 Task: Get the information about the last Metromover Outer Loop train leaving Omni to Brickell.
Action: Mouse moved to (199, 61)
Screenshot: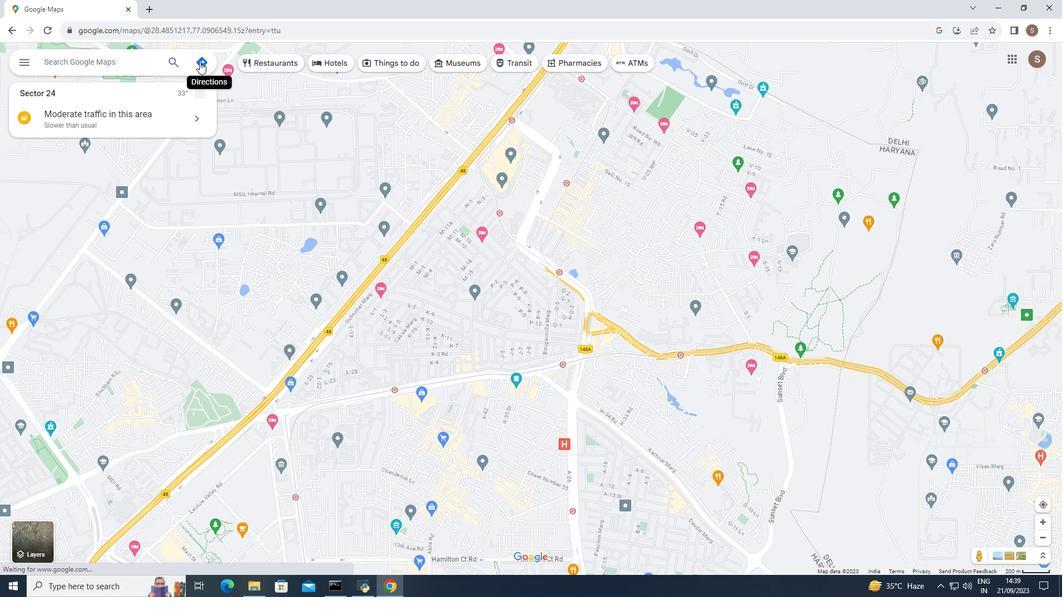 
Action: Mouse pressed left at (199, 61)
Screenshot: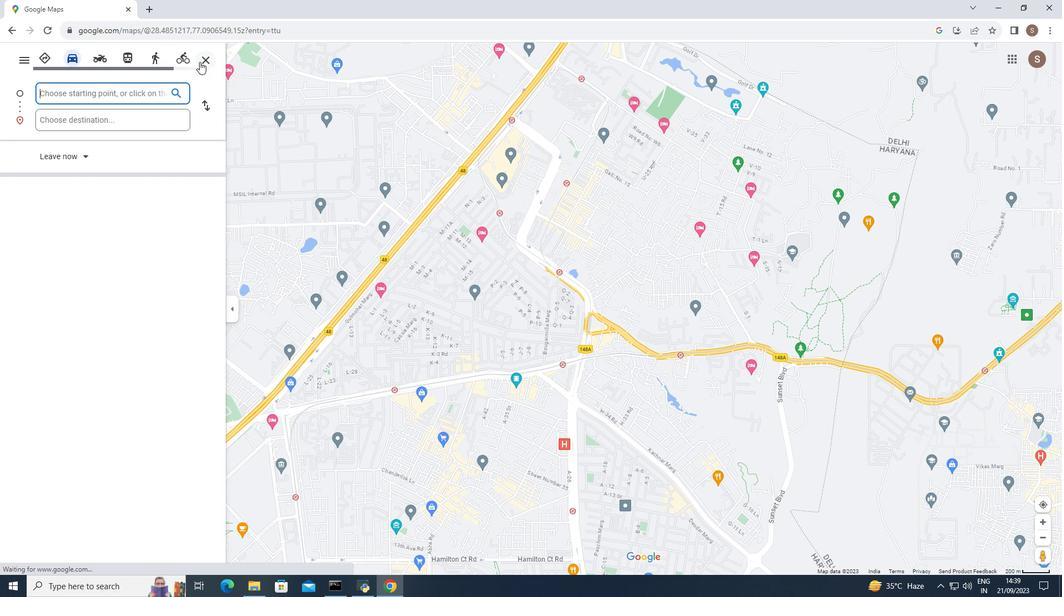 
Action: Mouse moved to (97, 90)
Screenshot: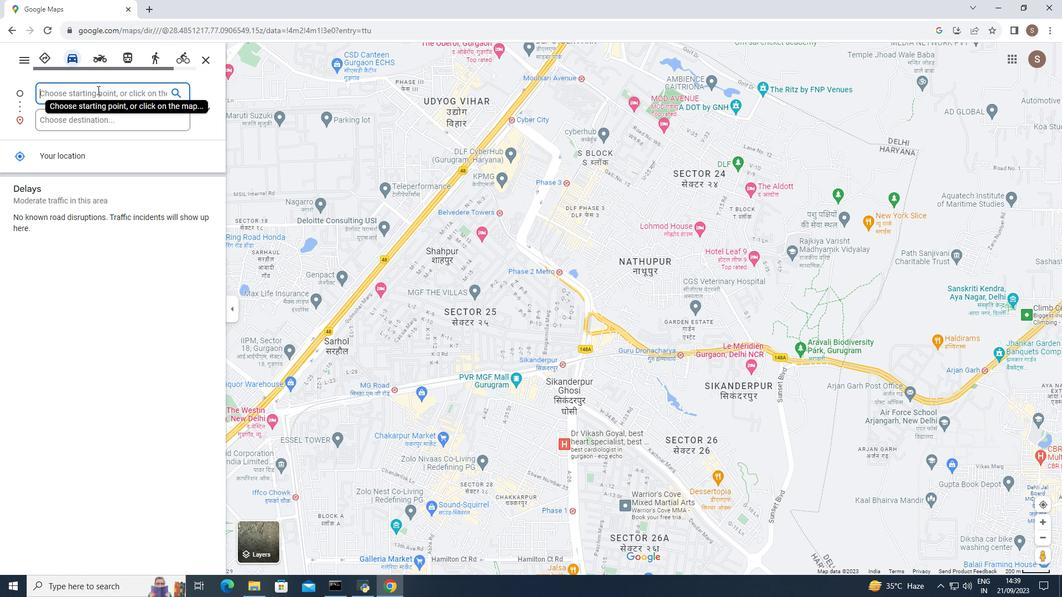 
Action: Mouse pressed left at (97, 90)
Screenshot: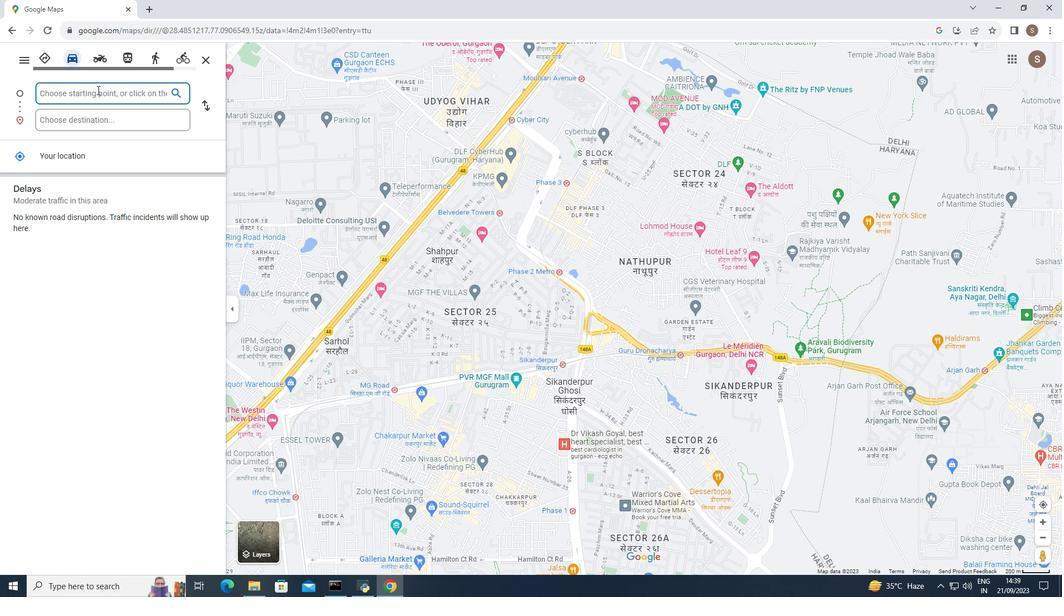 
Action: Key pressed <Key.caps_lock>OMNI<Key.tab>
Screenshot: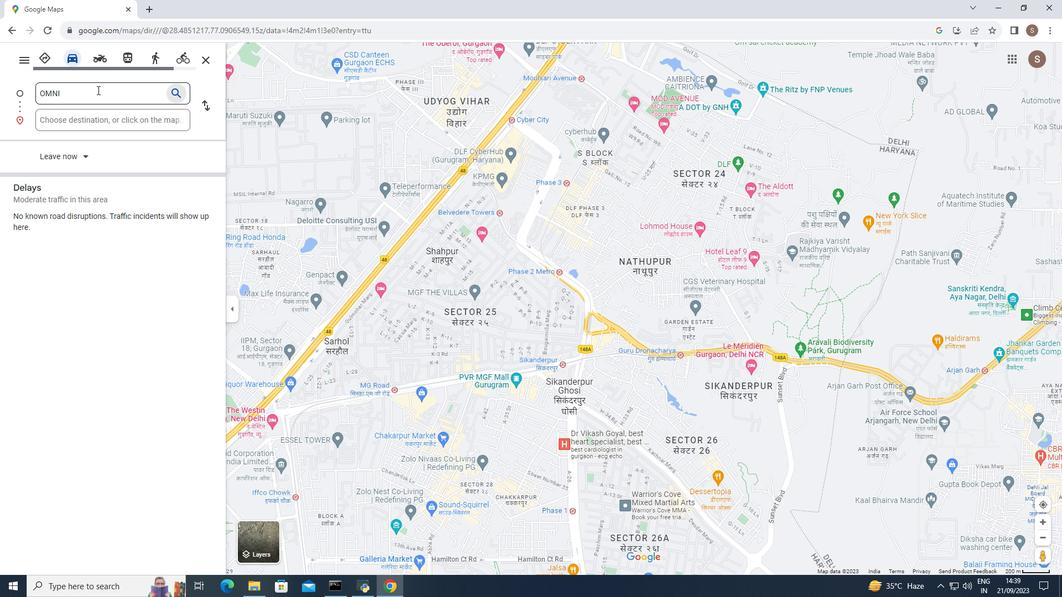 
Action: Mouse moved to (96, 125)
Screenshot: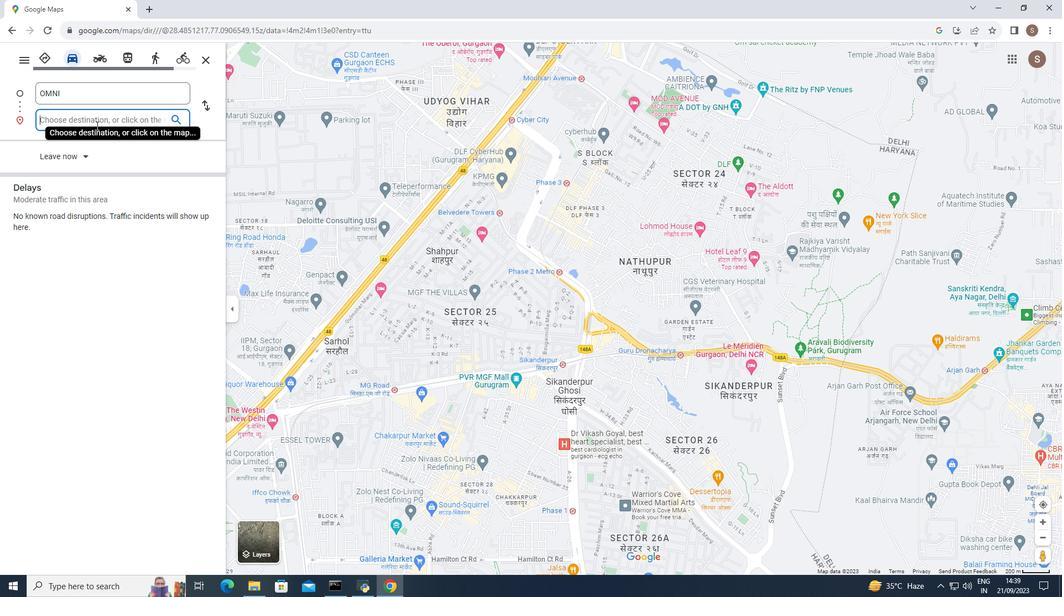 
Action: Mouse pressed left at (96, 125)
Screenshot: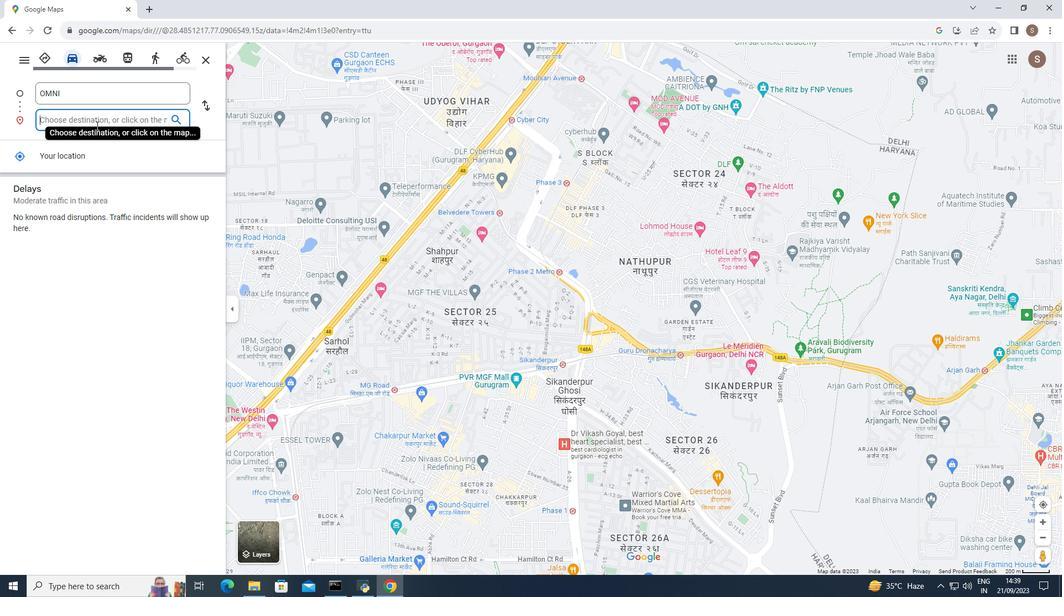 
Action: Key pressed BRICKELL<Key.enter>
Screenshot: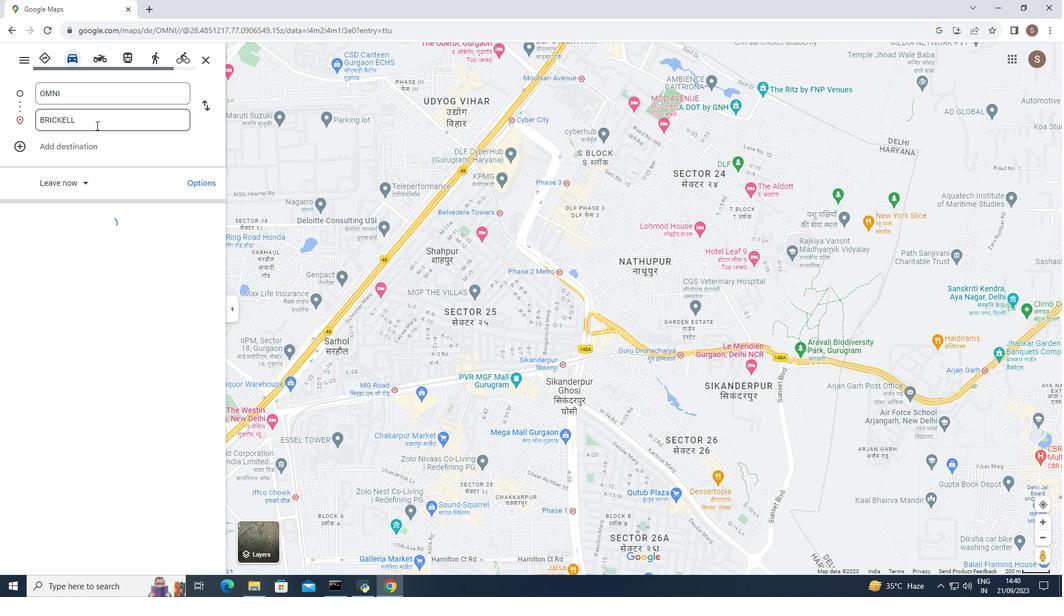 
Action: Mouse moved to (71, 57)
Screenshot: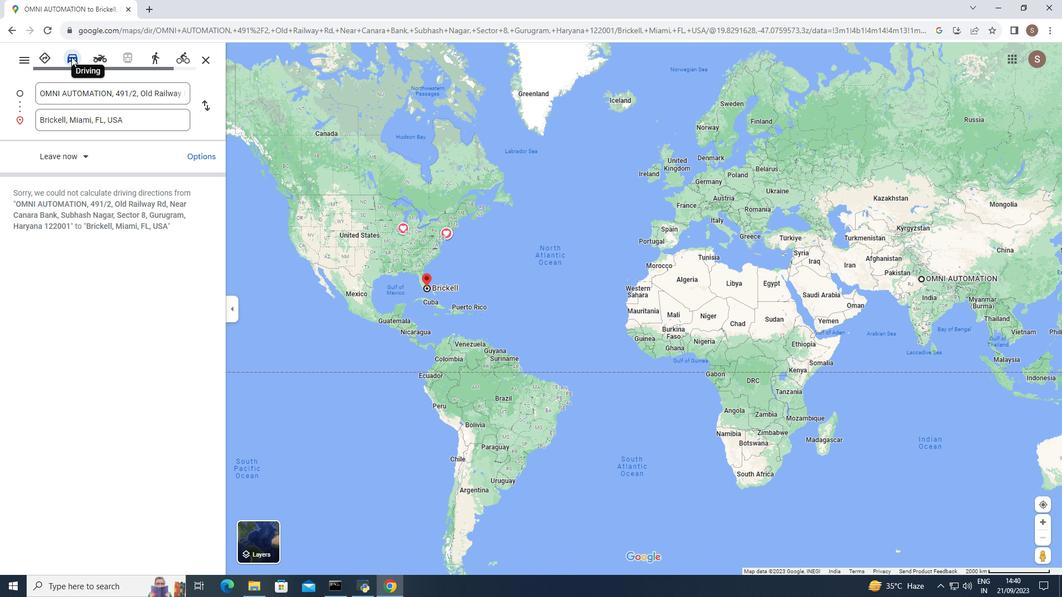 
Action: Mouse pressed left at (71, 57)
Screenshot: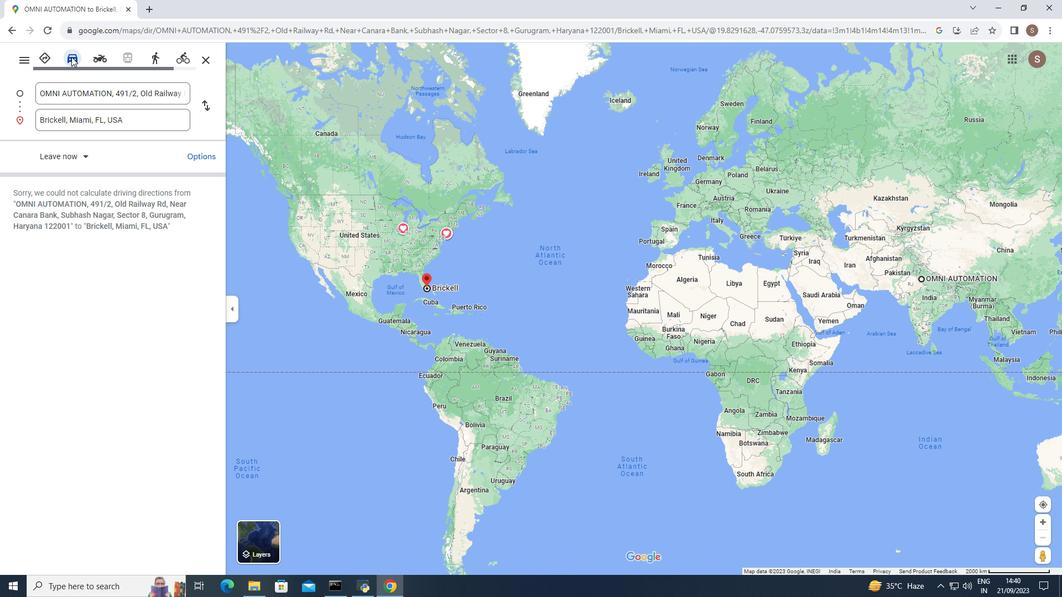 
Action: Mouse moved to (456, 352)
Screenshot: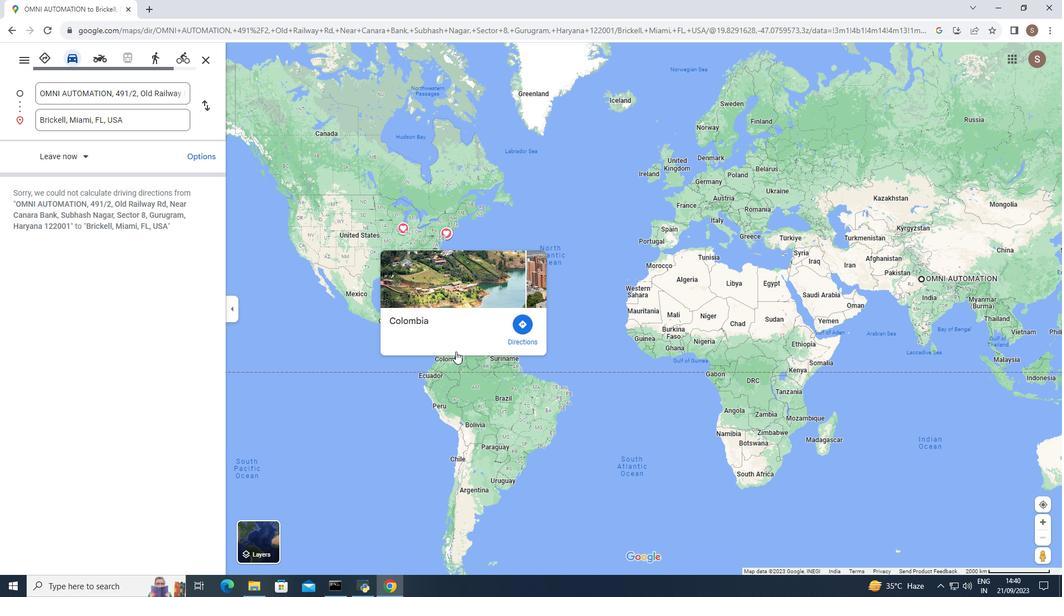 
